 Task: Add Essentia Ionized Hydration Purified Water 12 Pack Case to the cart.
Action: Mouse pressed left at (18, 81)
Screenshot: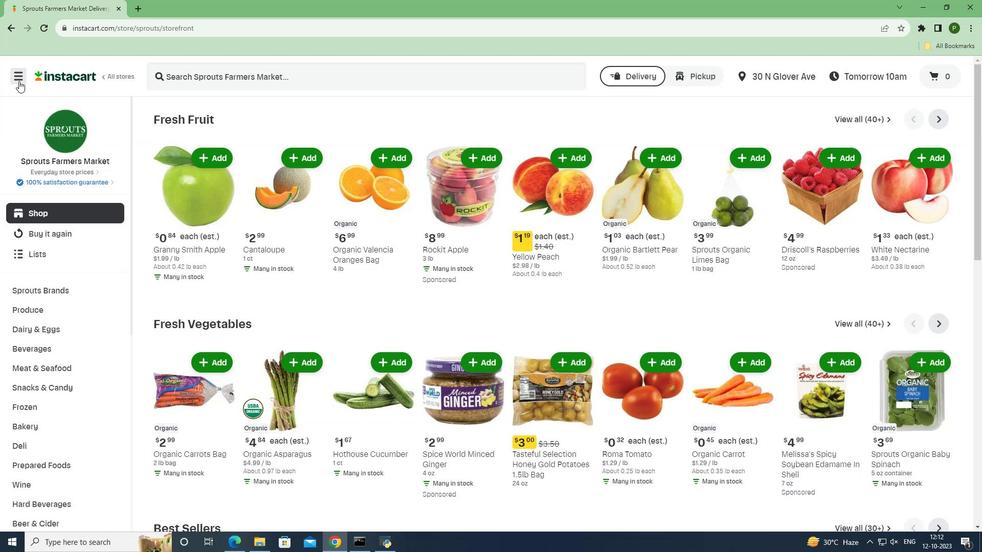 
Action: Mouse moved to (53, 268)
Screenshot: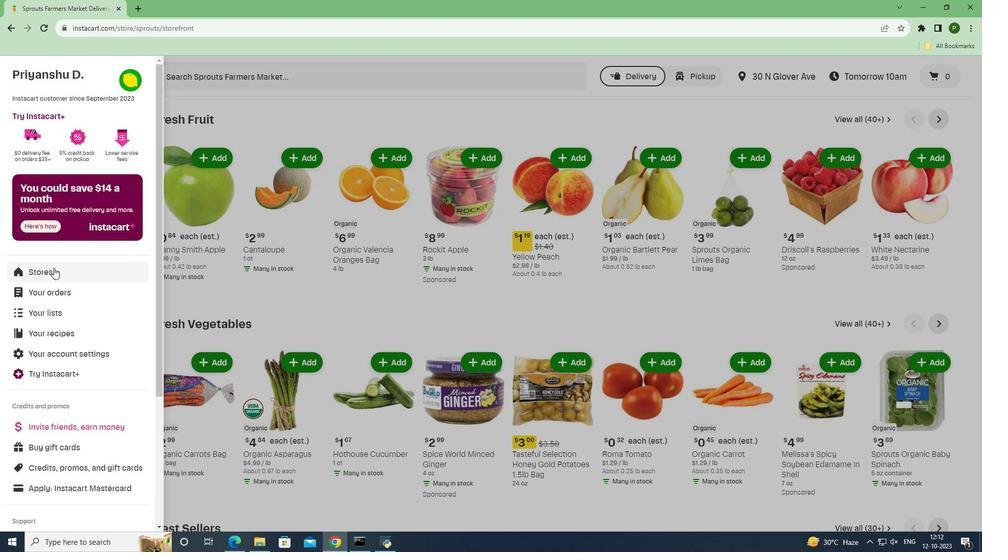 
Action: Mouse pressed left at (53, 268)
Screenshot: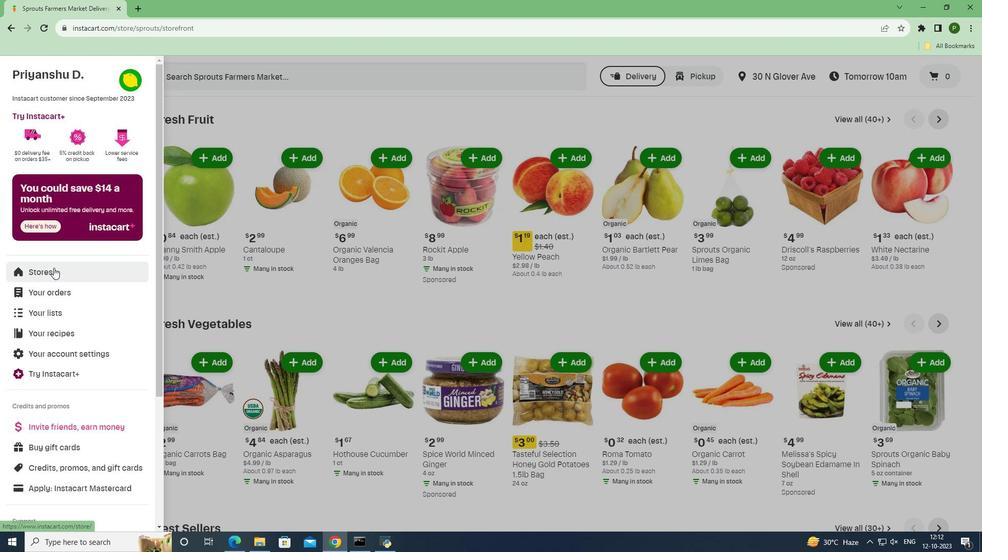 
Action: Mouse moved to (229, 120)
Screenshot: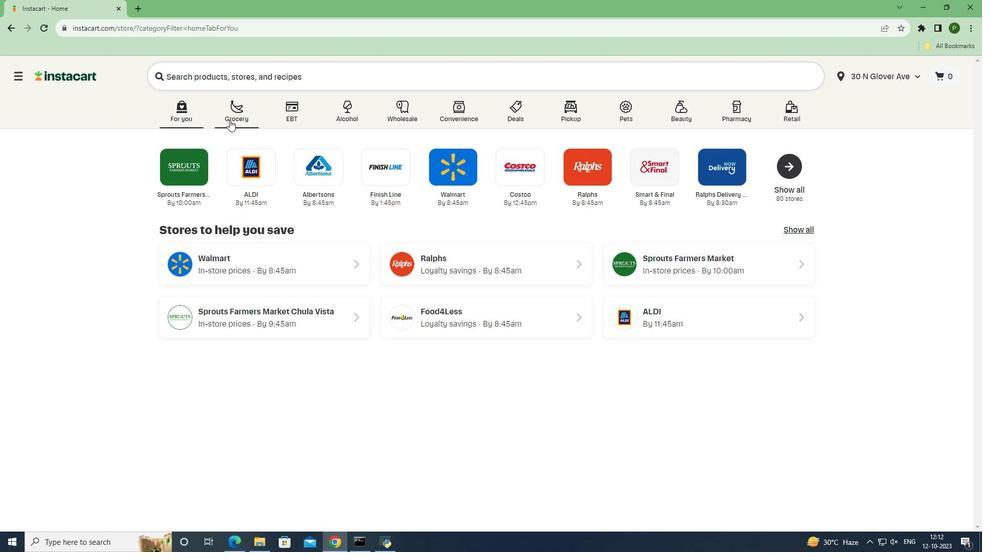 
Action: Mouse pressed left at (229, 120)
Screenshot: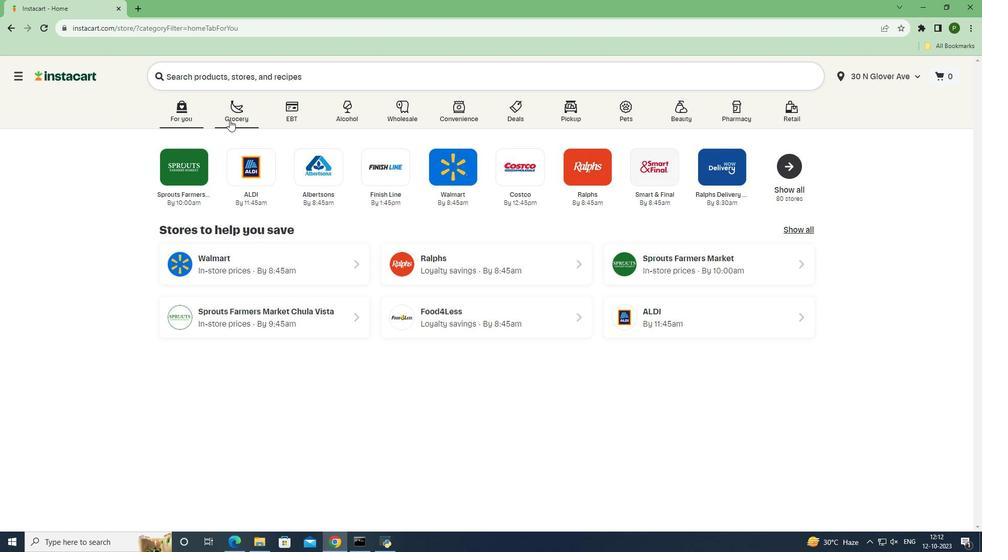 
Action: Mouse moved to (403, 240)
Screenshot: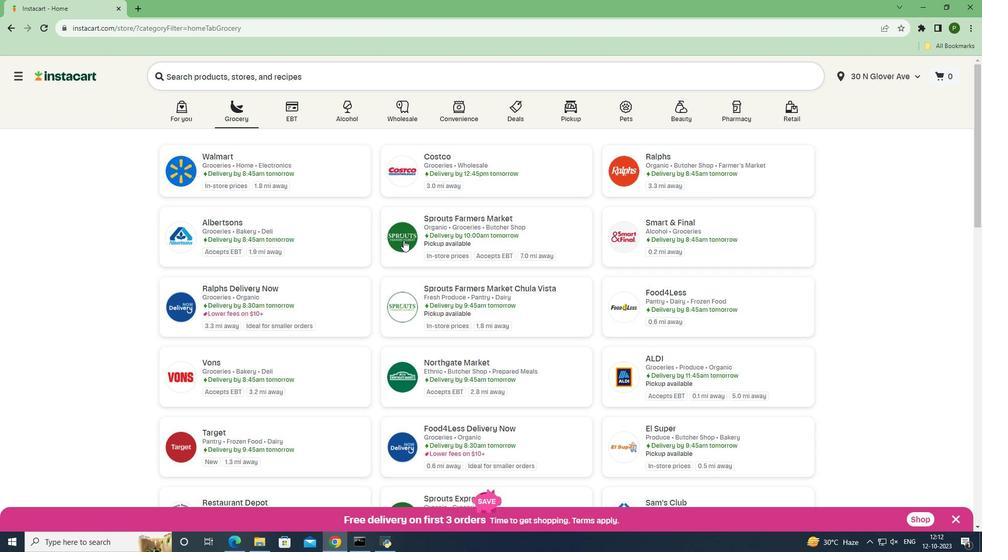 
Action: Mouse pressed left at (403, 240)
Screenshot: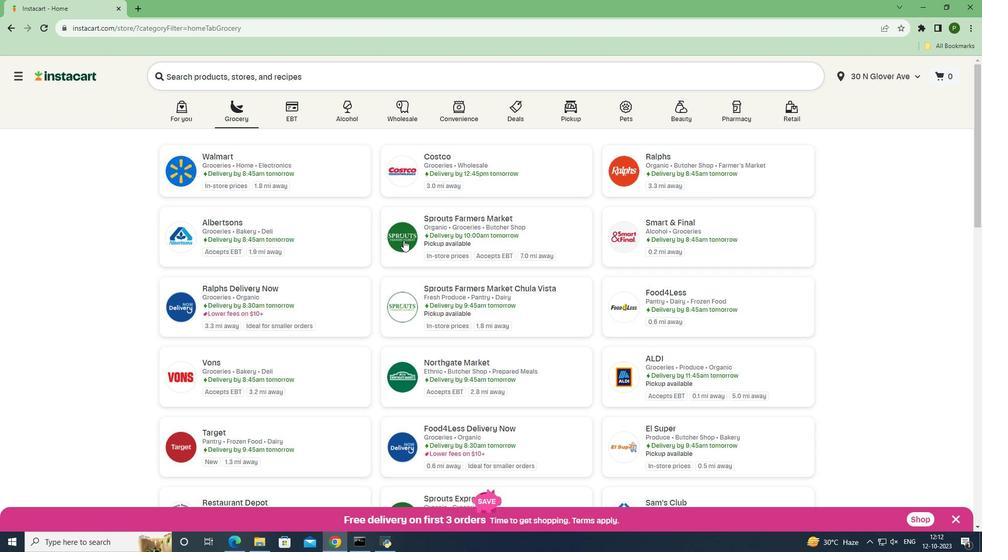
Action: Mouse moved to (60, 345)
Screenshot: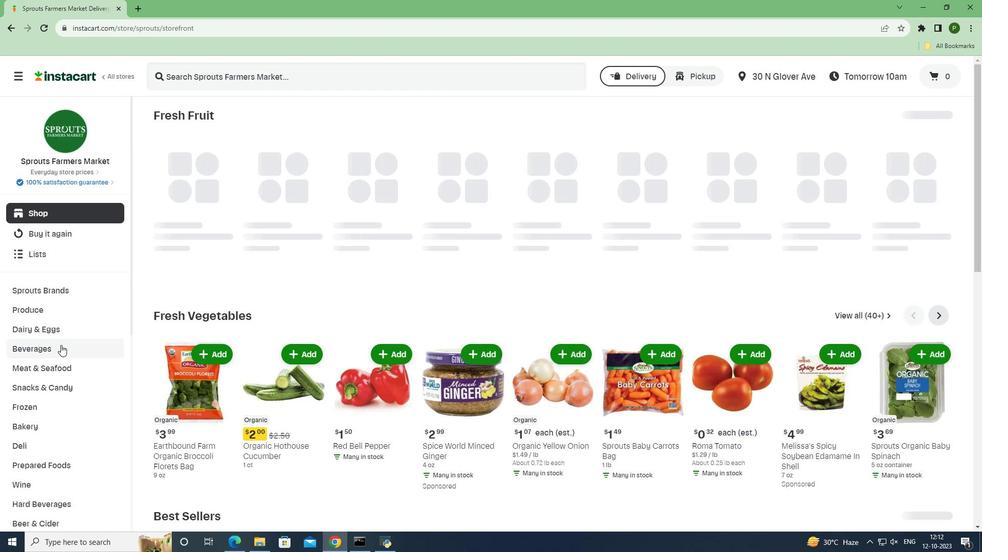 
Action: Mouse pressed left at (60, 345)
Screenshot: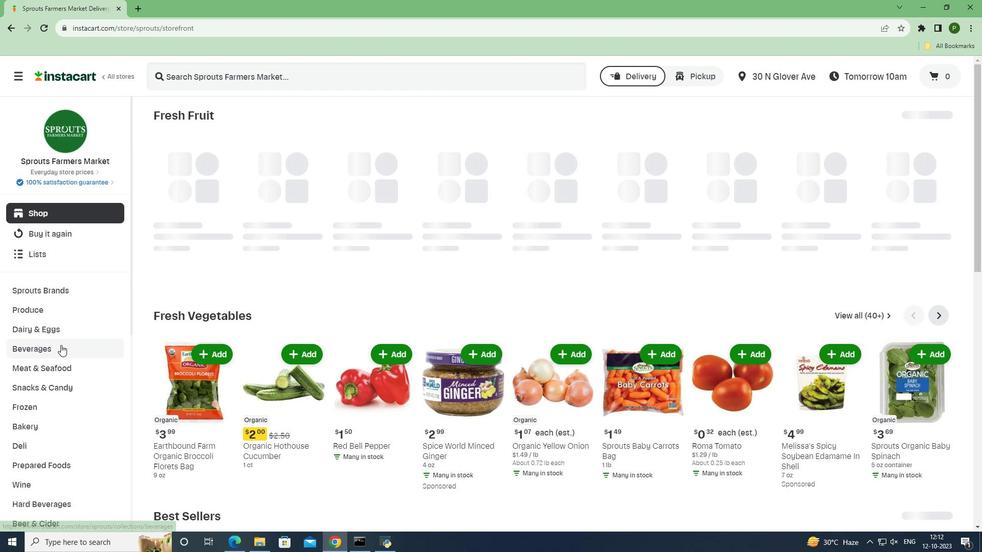 
Action: Mouse moved to (424, 142)
Screenshot: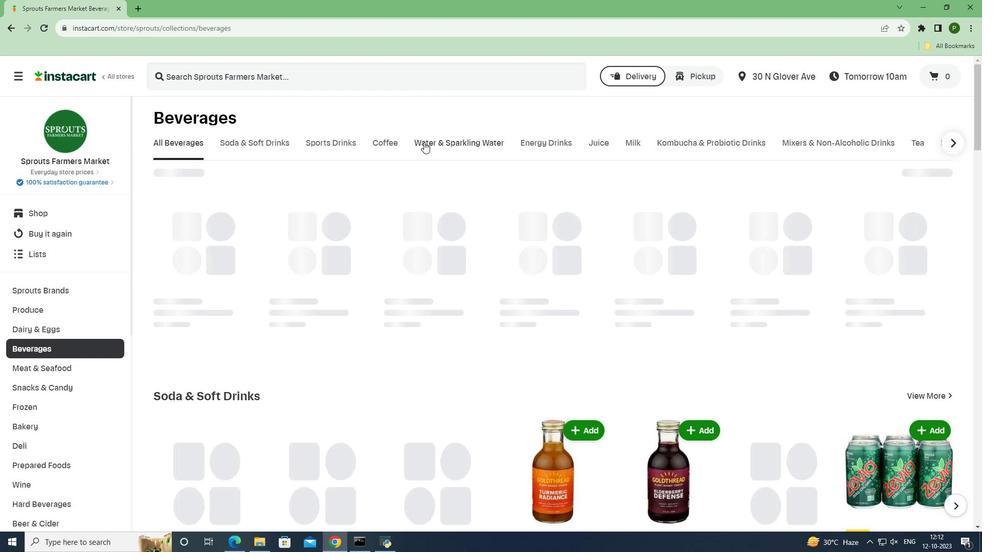 
Action: Mouse pressed left at (424, 142)
Screenshot: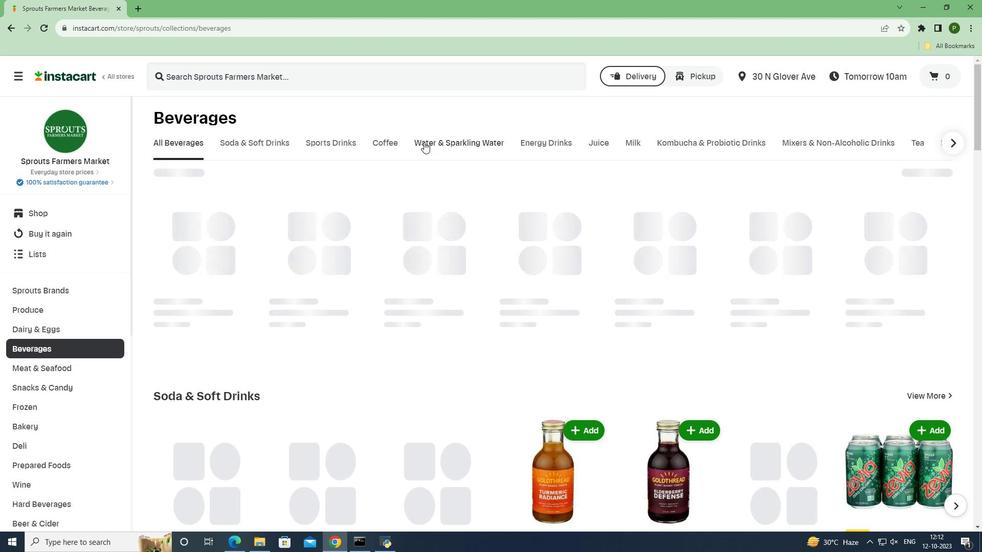 
Action: Mouse moved to (238, 77)
Screenshot: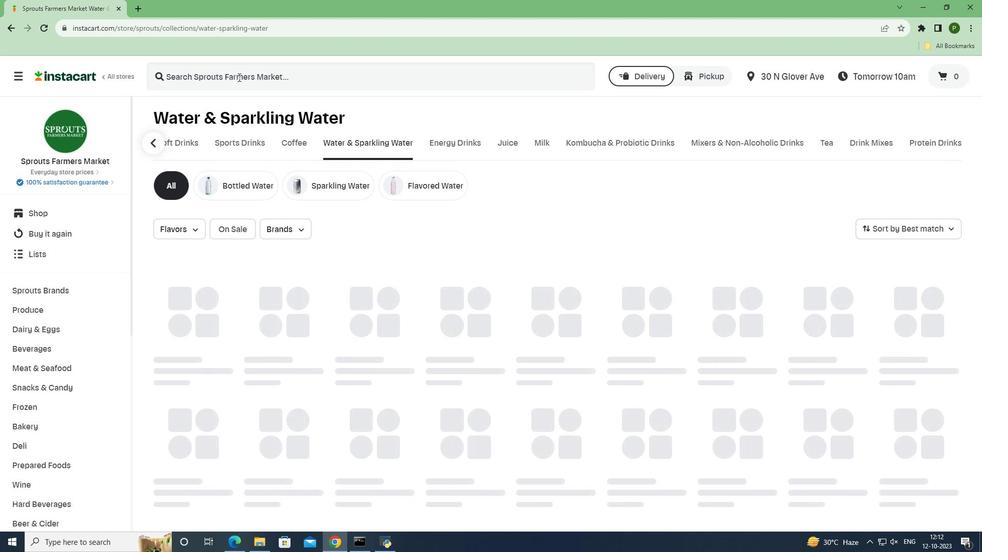 
Action: Mouse pressed left at (238, 77)
Screenshot: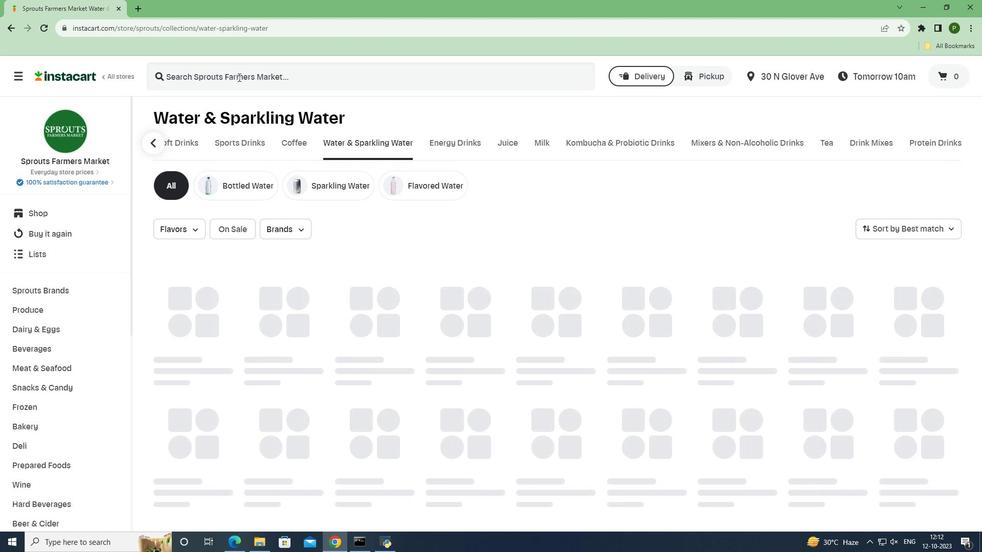 
Action: Key pressed e<Key.caps_lock>SSENTIA<Key.space><Key.caps_lock><Key.caps_lock>LONIZED<Key.space><Key.caps_lock>h<Key.caps_lock>YDRATION<Key.space><Key.caps_lock>p<Key.caps_lock>URIFIED<Key.space><Key.caps_lock>w<Key.caps_lock>ATER<Key.space>12<Key.space><Key.caps_lock>p<Key.caps_lock>ACK<Key.space><Key.caps_lock>c<Key.caps_lock>ASE<Key.space><Key.enter>
Screenshot: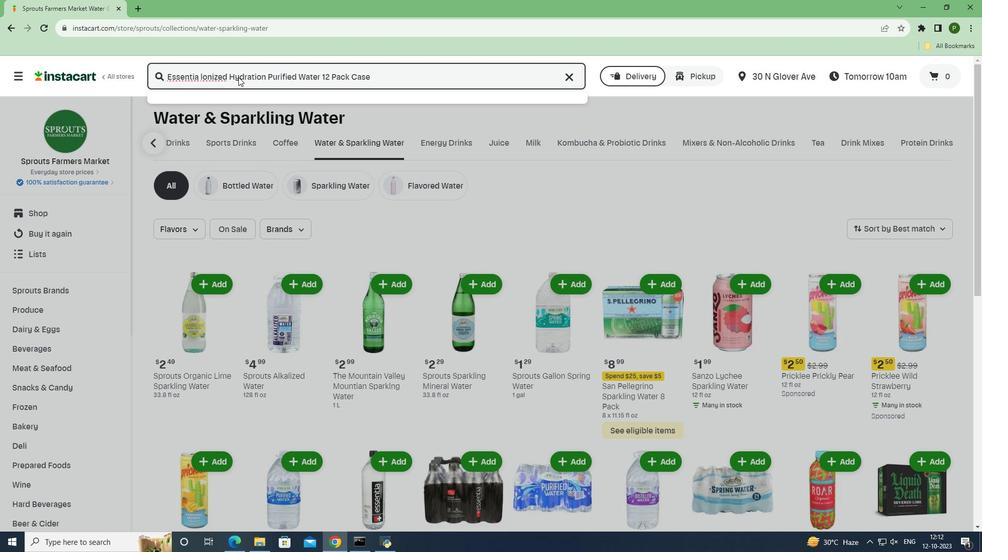 
Action: Mouse moved to (446, 183)
Screenshot: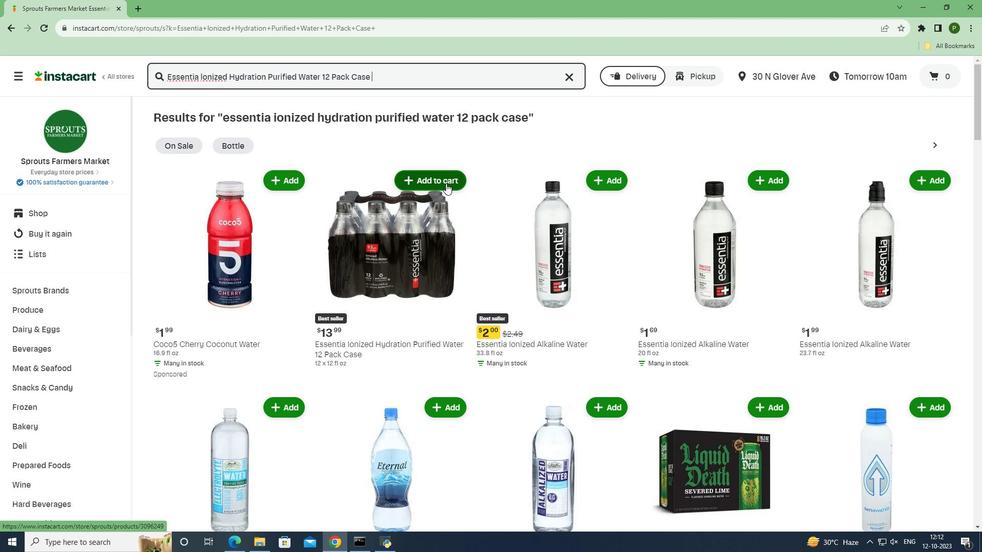 
Action: Mouse pressed left at (446, 183)
Screenshot: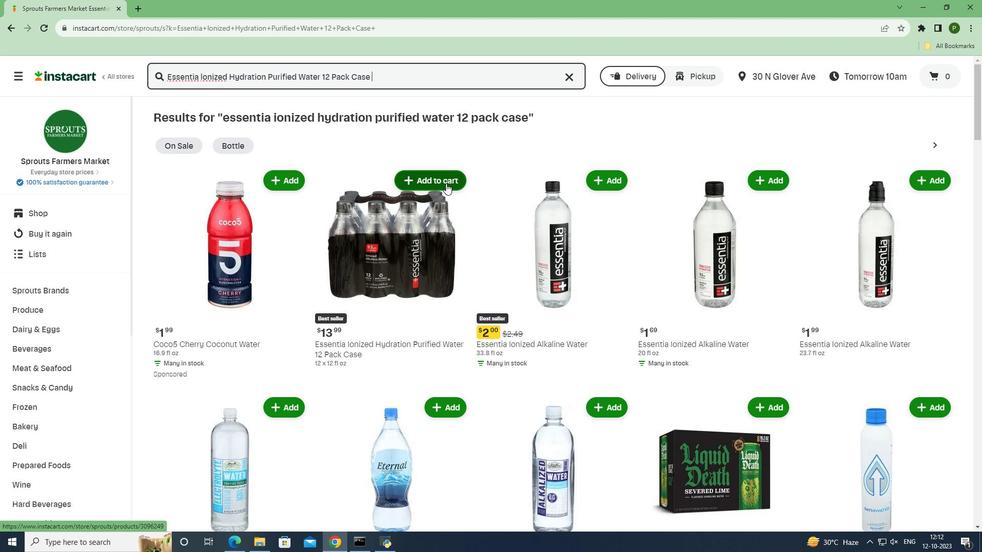 
Action: Mouse moved to (479, 221)
Screenshot: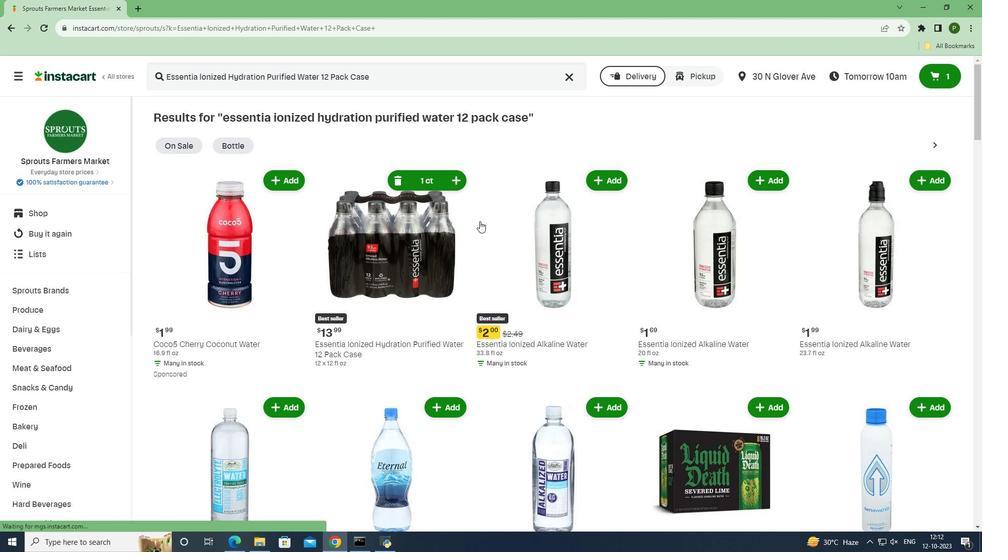 
